 Task: Create New Customer with Customer Name: Ross Stores, Billing Address Line1: 2095 Pike Street, Billing Address Line2:  San Diego, Billing Address Line3:  California 92126, Cell Number: 812-237-6813
Action: Mouse moved to (201, 41)
Screenshot: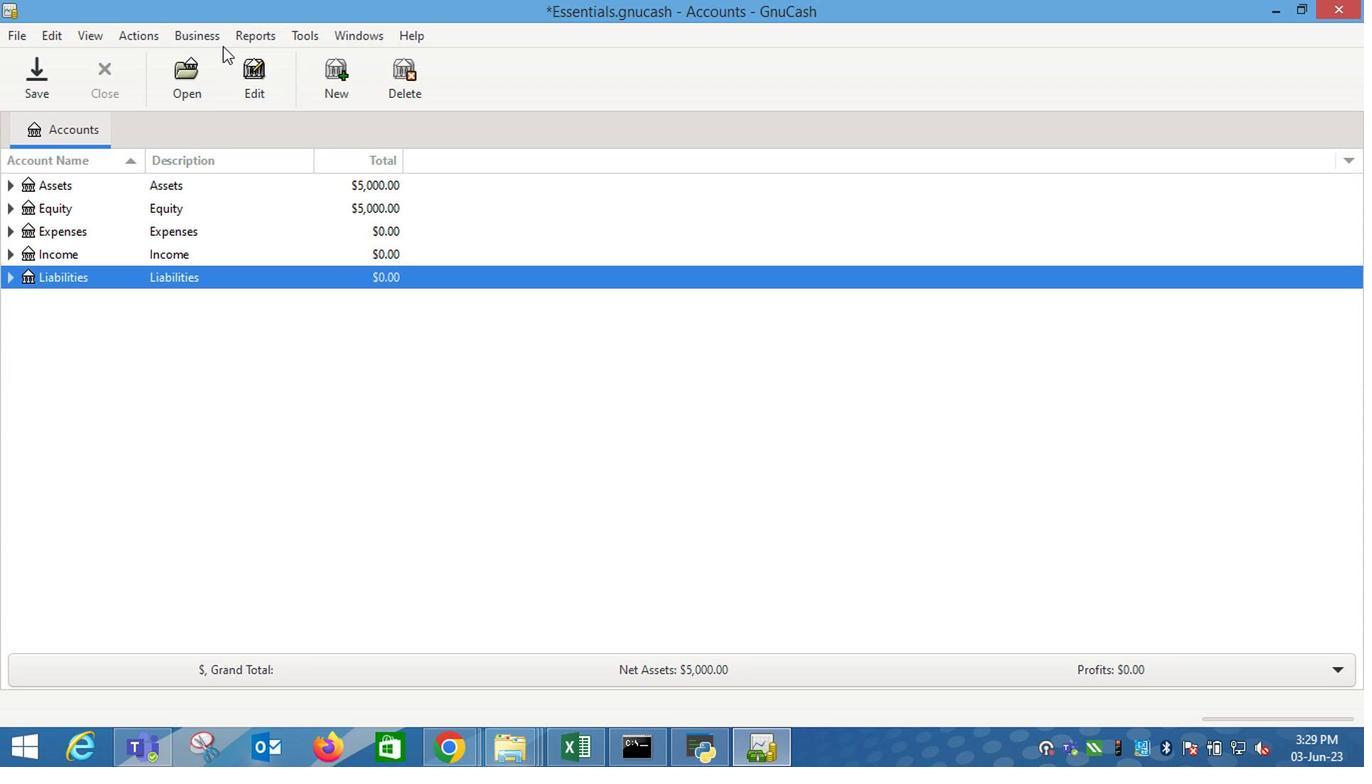 
Action: Mouse pressed left at (201, 41)
Screenshot: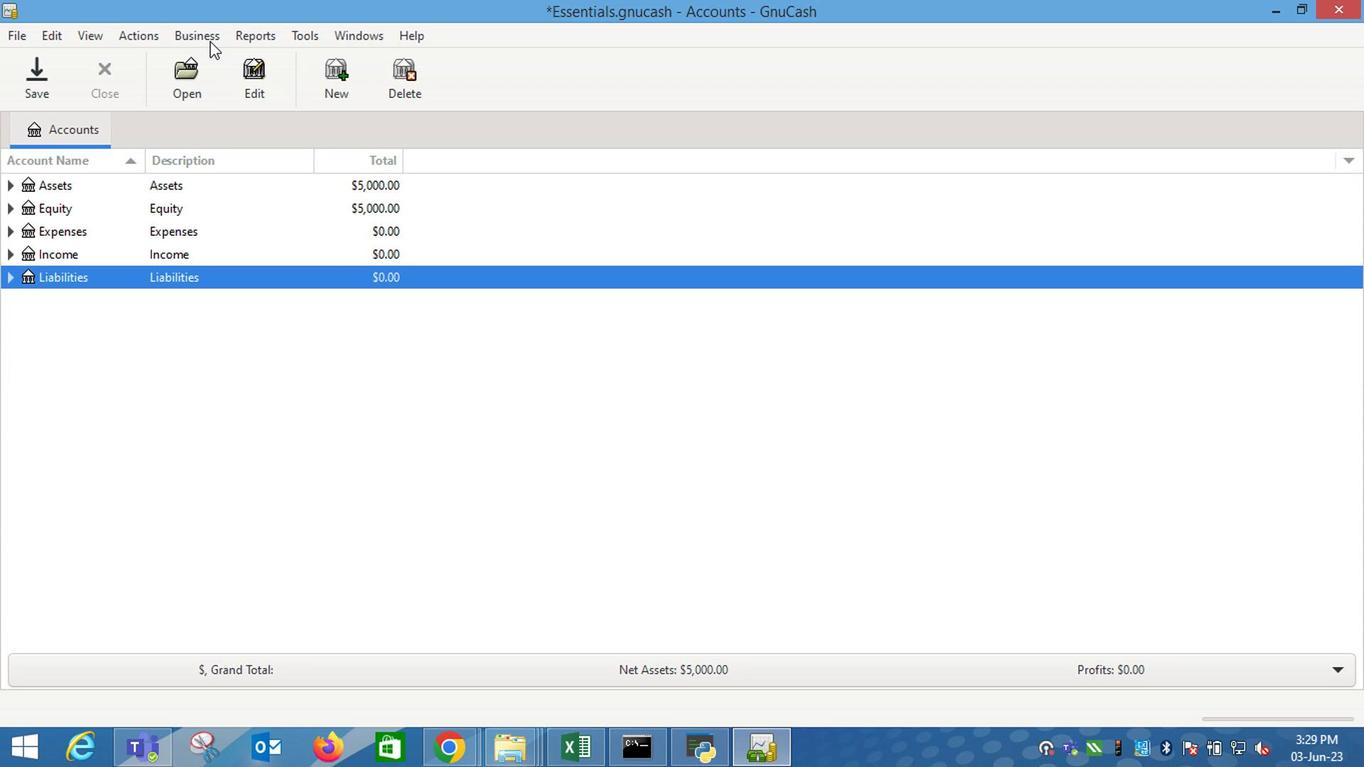 
Action: Mouse moved to (453, 99)
Screenshot: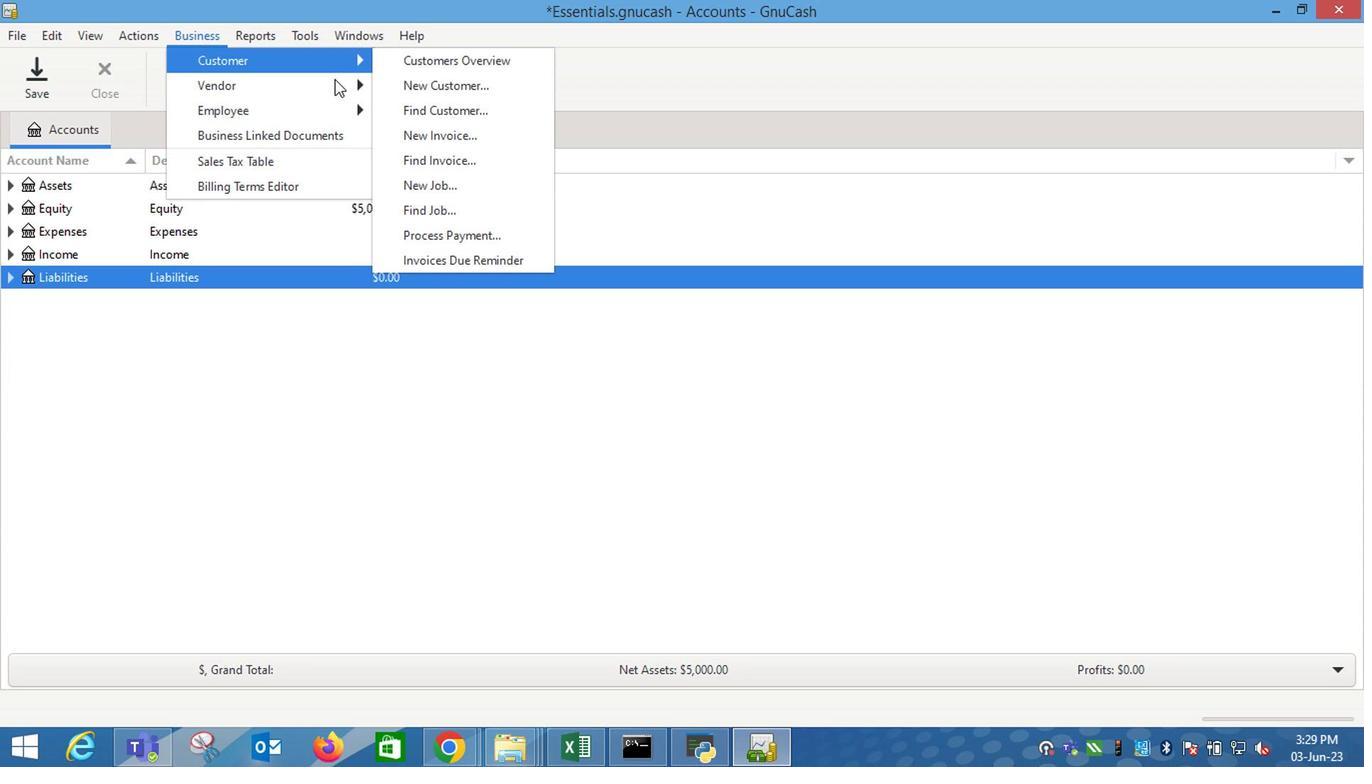
Action: Mouse pressed left at (453, 99)
Screenshot: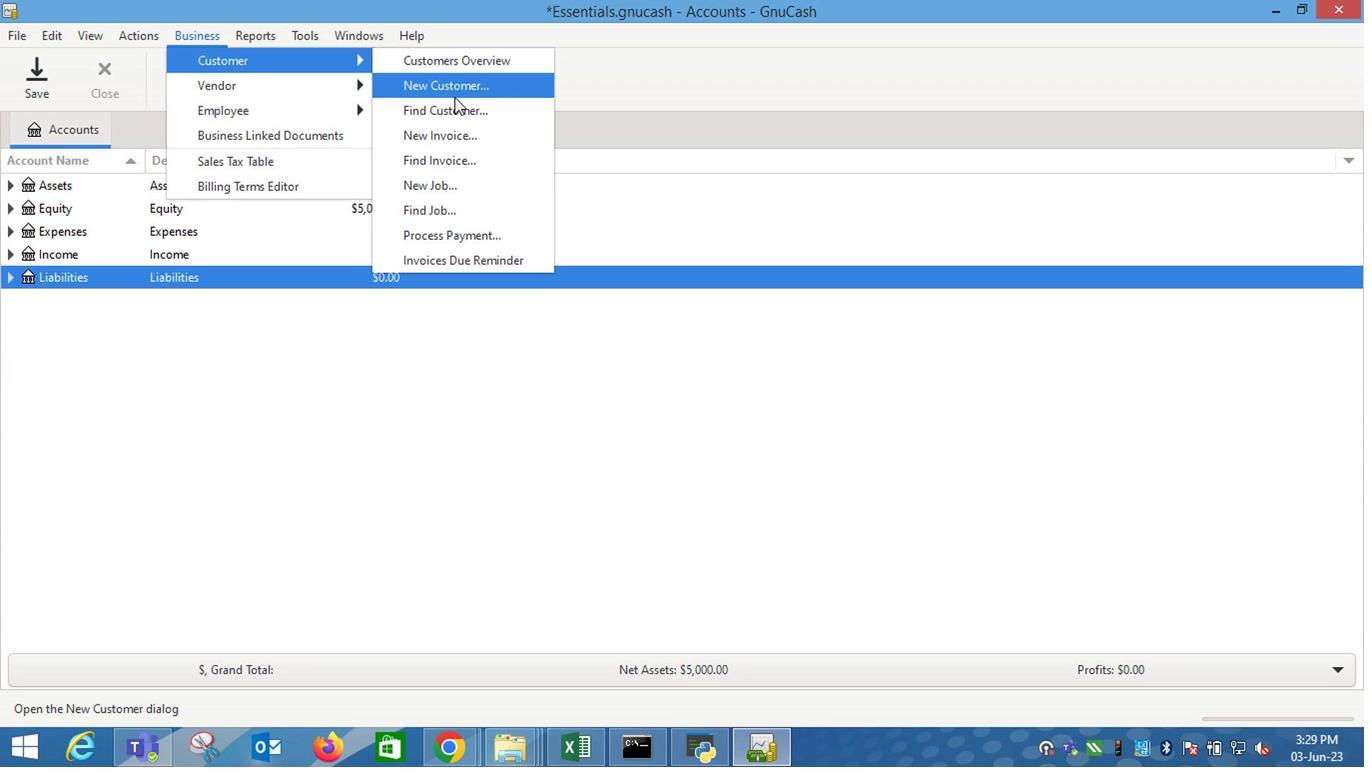 
Action: Mouse moved to (1048, 261)
Screenshot: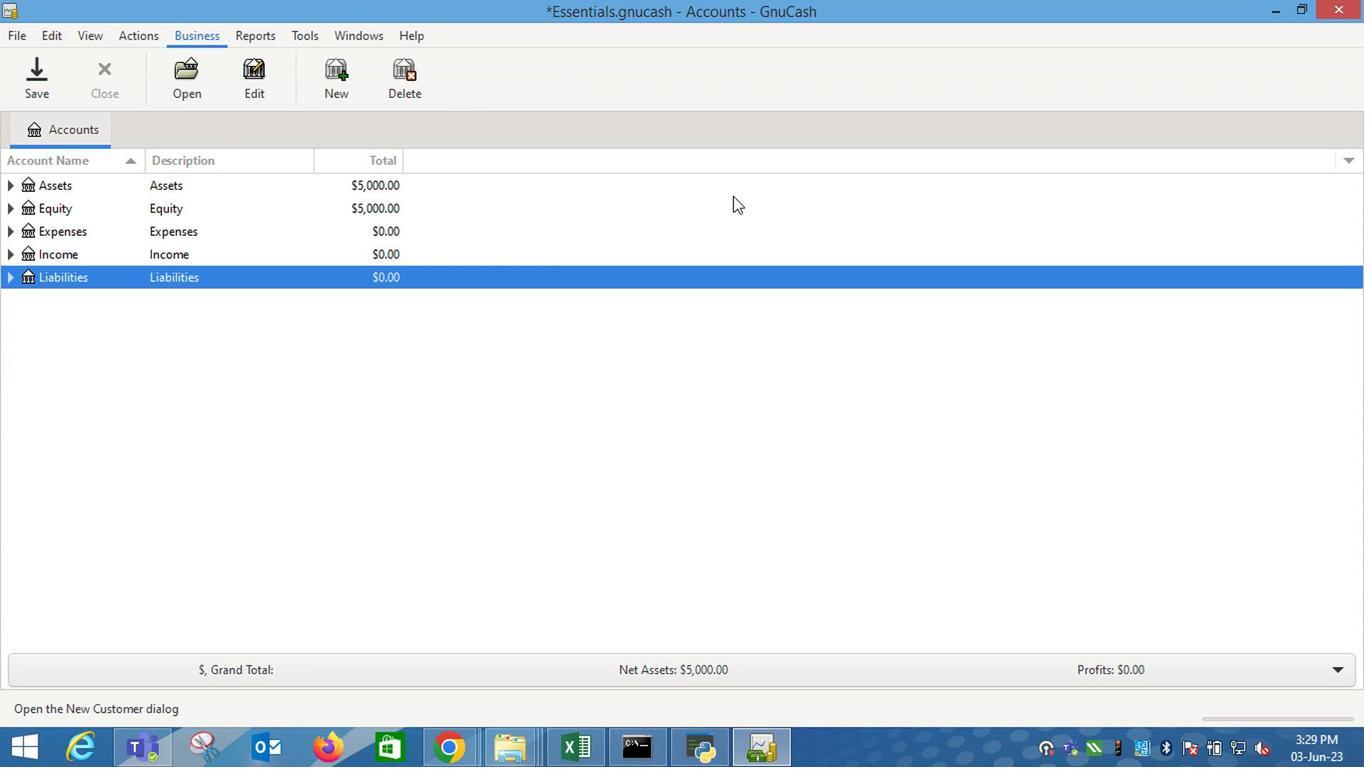 
Action: Key pressed <Key.shift_r>Ross<Key.space><Key.shift_r>Stores<Key.tab><Key.tab><Key.tab>2095<Key.space><Key.shift_r>Pike<Key.space><Key.shift_r>Street<Key.tab><Key.shift_r>Sa<Key.tab><Key.shift_r>Ca<Key.tab><Key.tab>812-237-6813
Screenshot: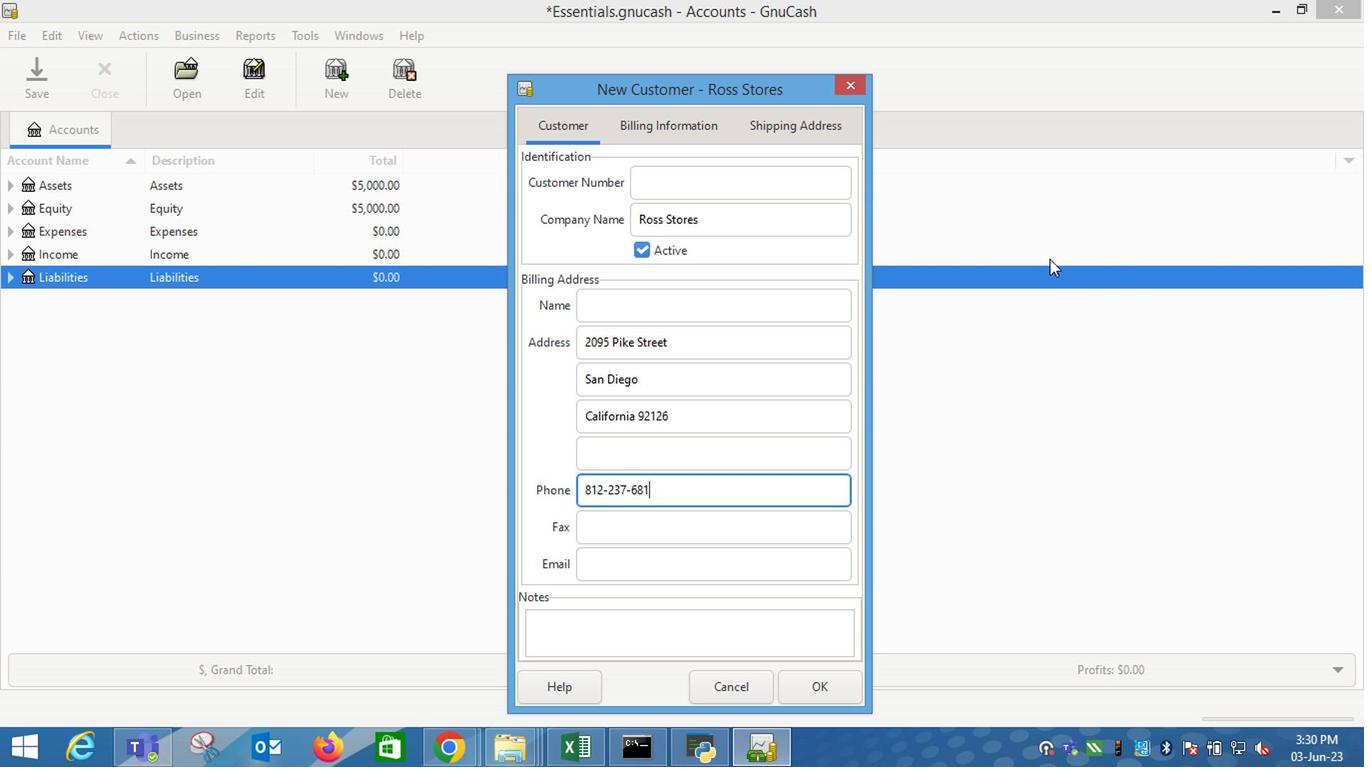 
Action: Mouse moved to (688, 120)
Screenshot: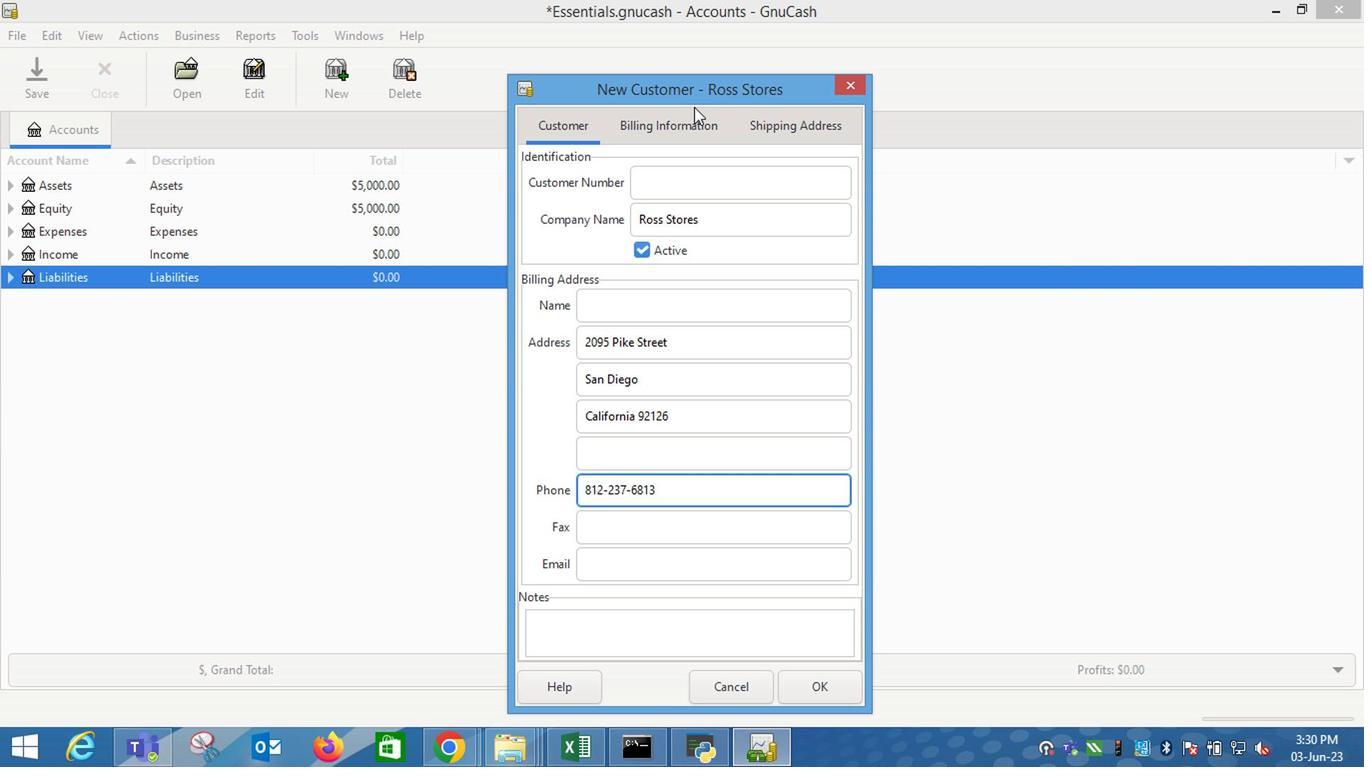 
Action: Mouse pressed left at (688, 120)
Screenshot: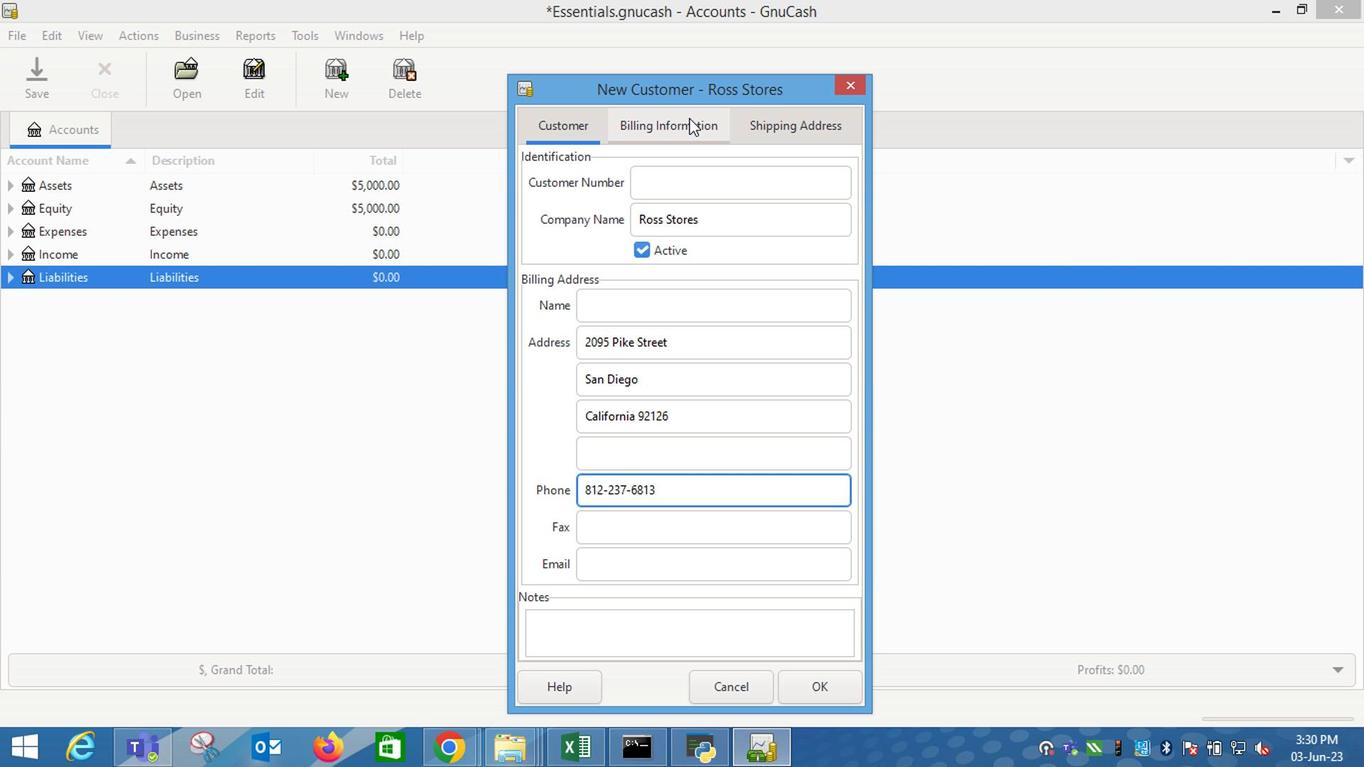 
Action: Mouse moved to (832, 696)
Screenshot: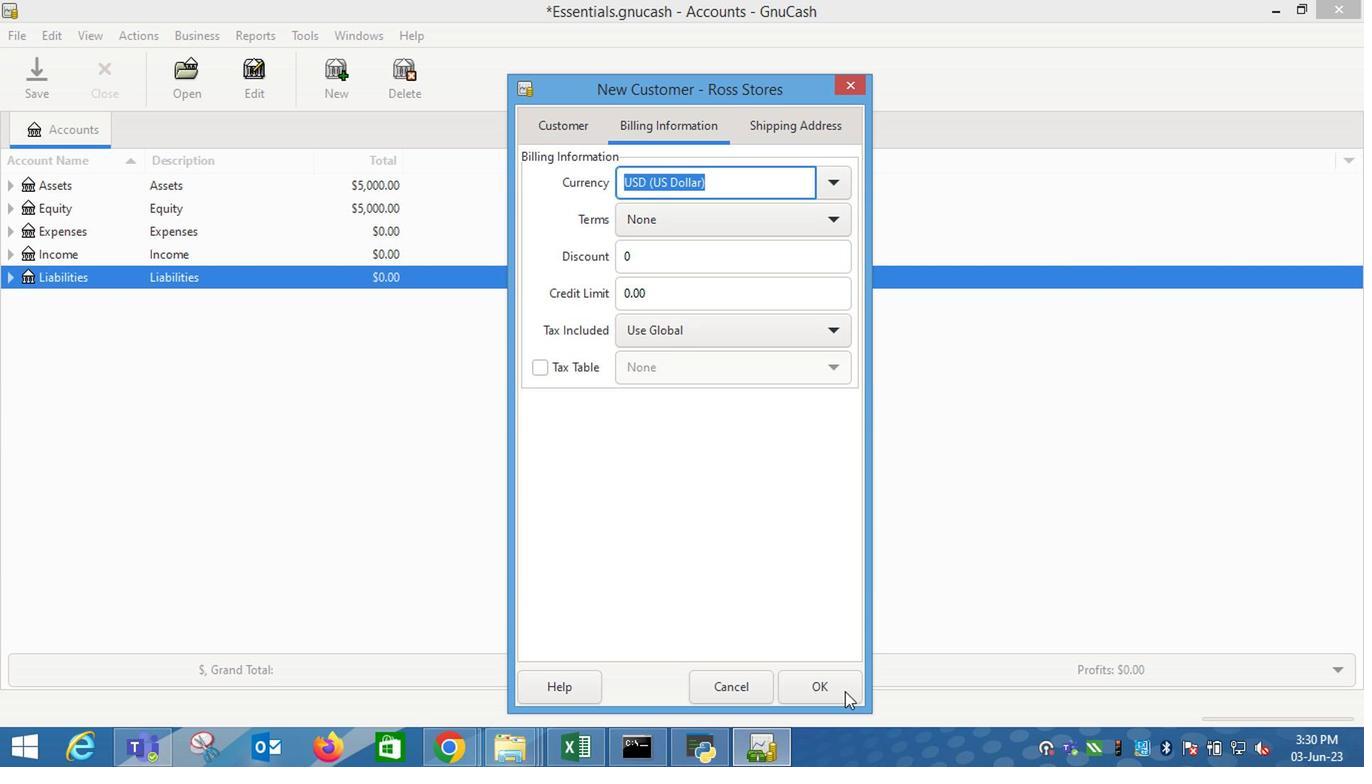 
Action: Mouse pressed left at (832, 696)
Screenshot: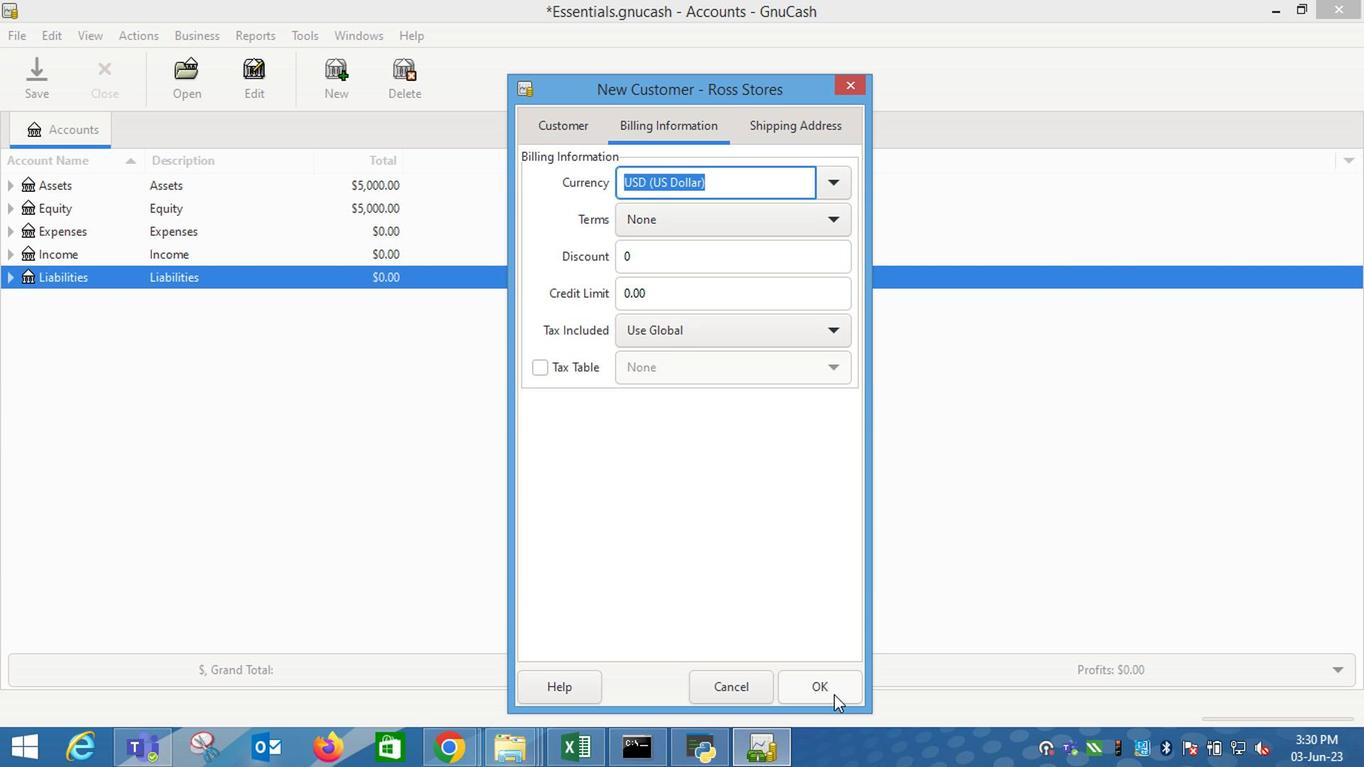 
